 Task: Create a due date automation trigger when advanced on, on the wednesday before a card is due add basic not assigned to me at 11:00 AM.
Action: Mouse moved to (1191, 87)
Screenshot: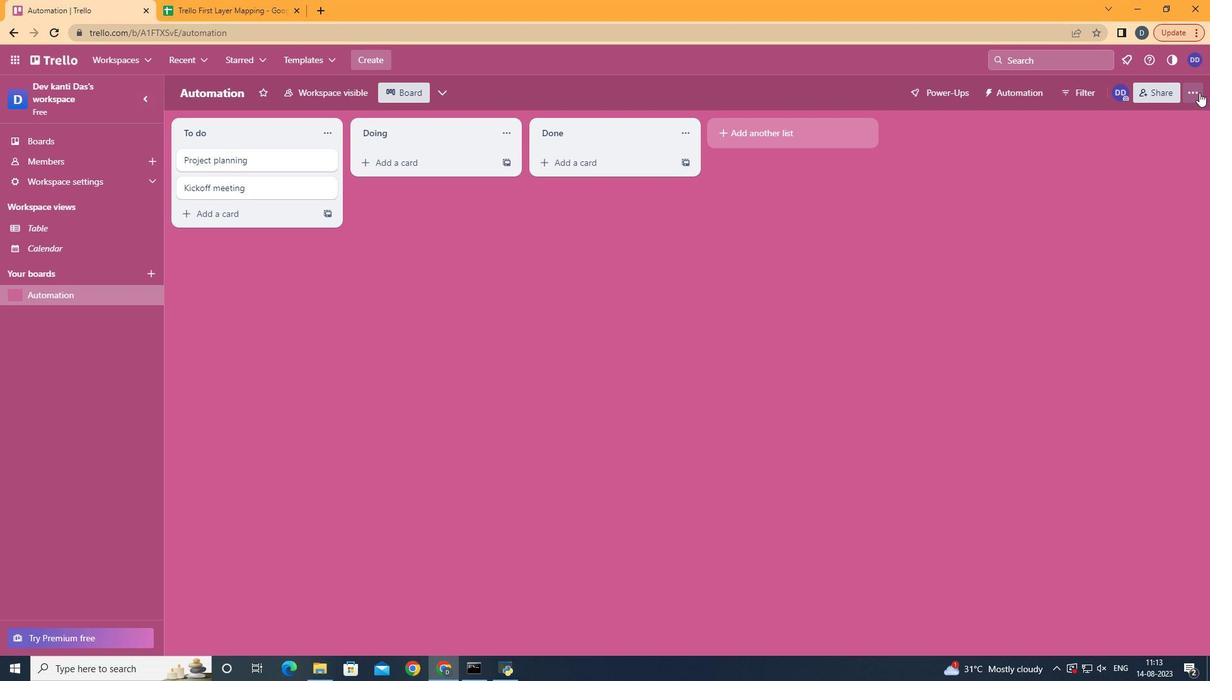 
Action: Mouse pressed left at (1191, 87)
Screenshot: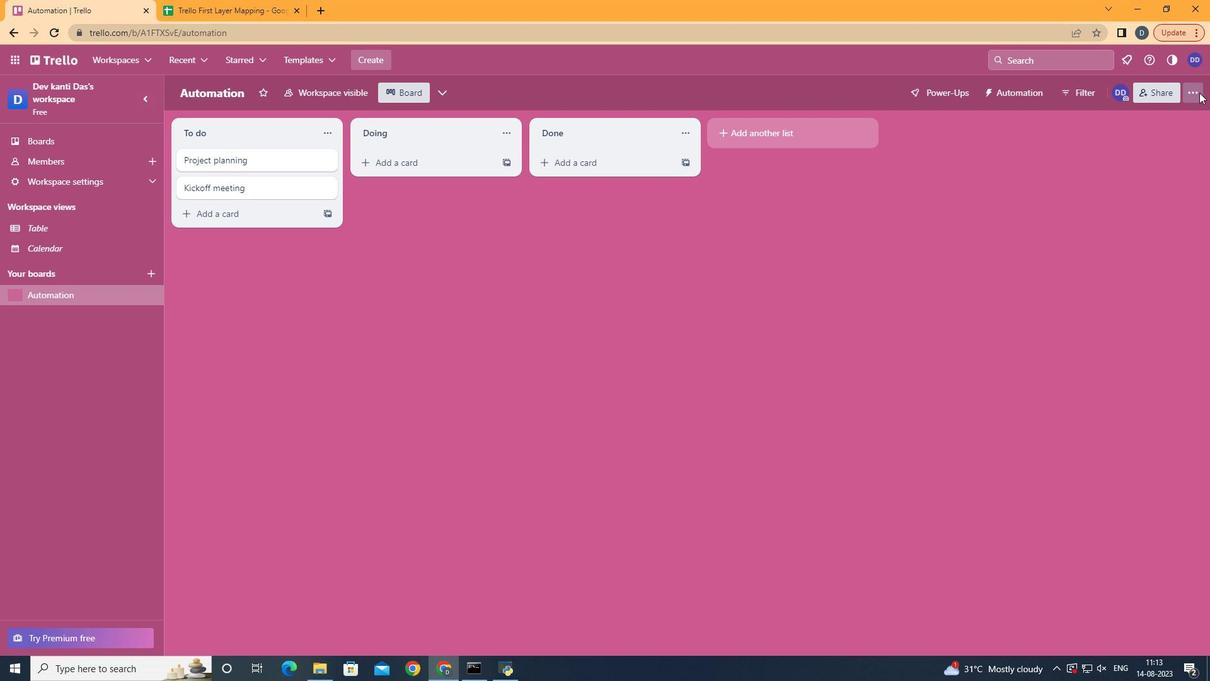 
Action: Mouse moved to (1076, 267)
Screenshot: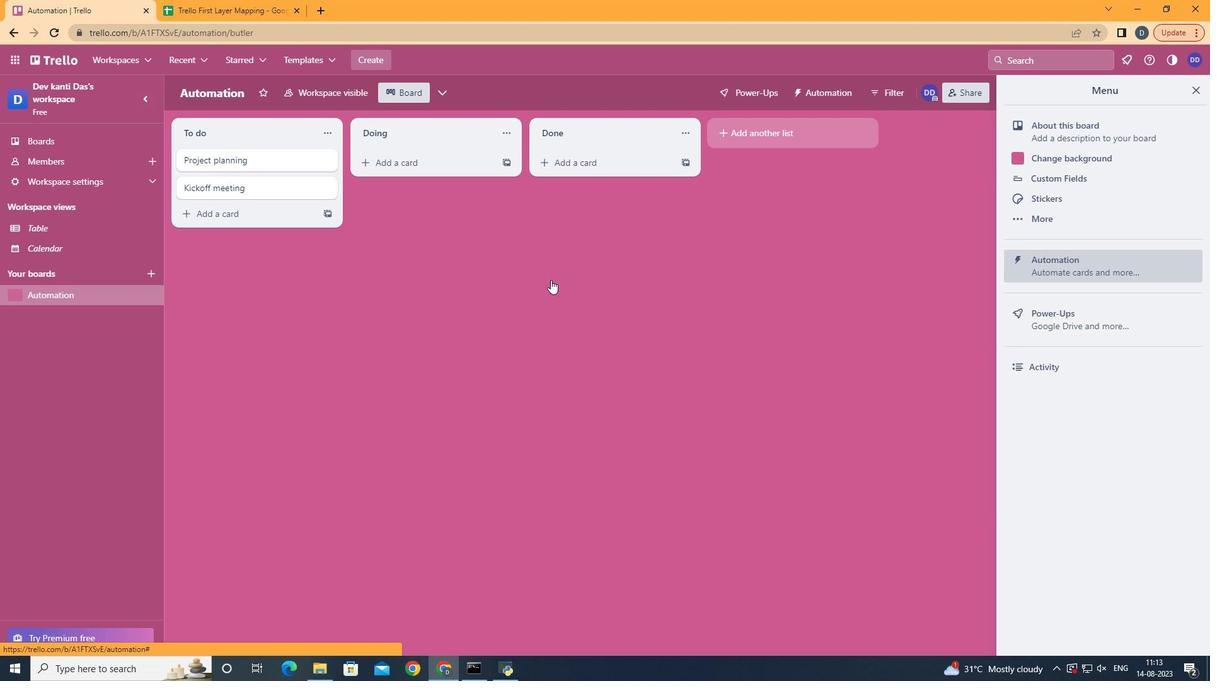 
Action: Mouse pressed left at (1076, 267)
Screenshot: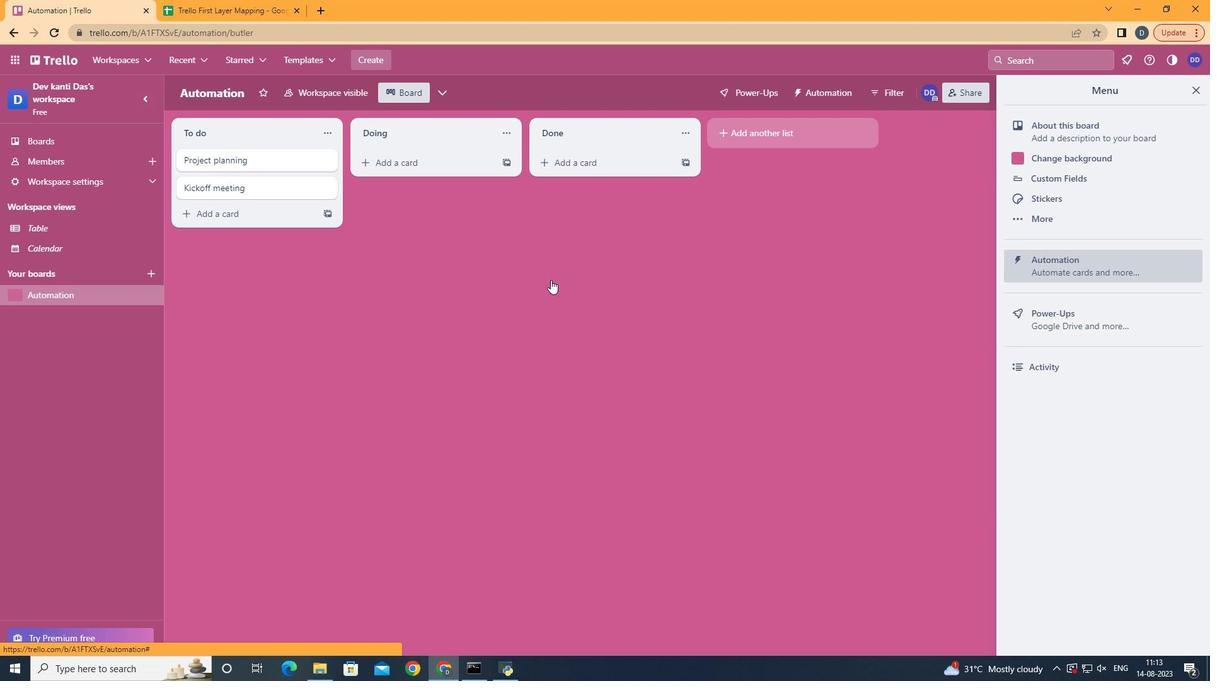 
Action: Mouse moved to (214, 250)
Screenshot: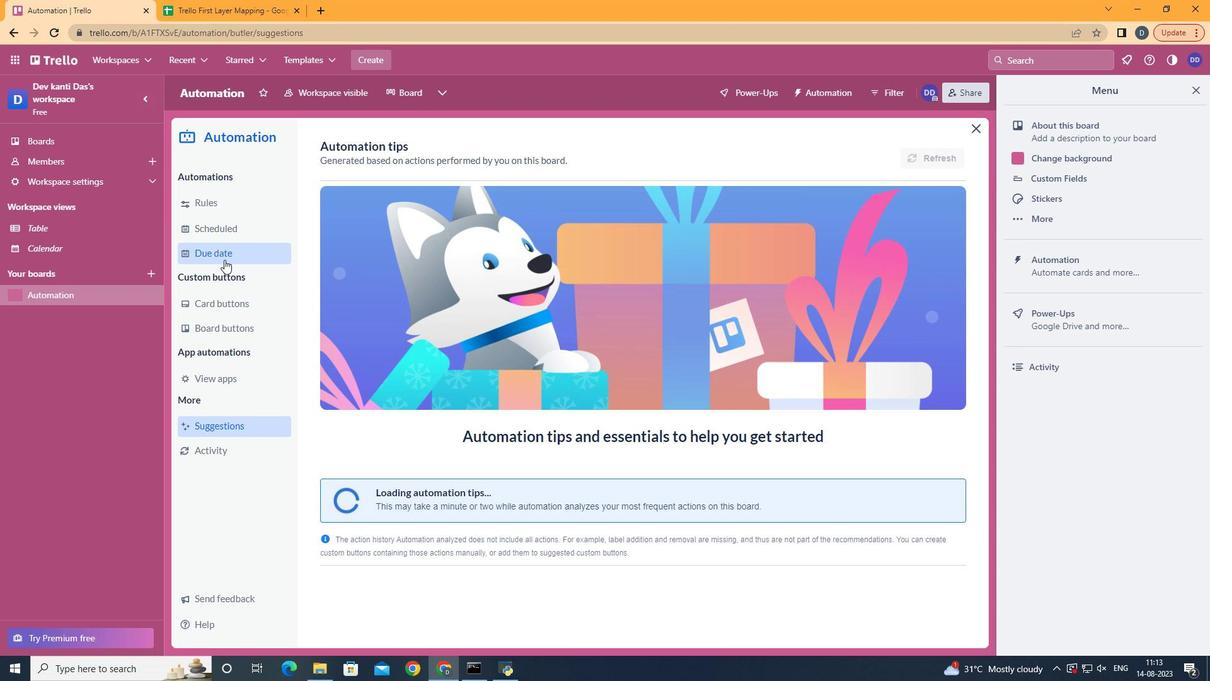 
Action: Mouse pressed left at (214, 250)
Screenshot: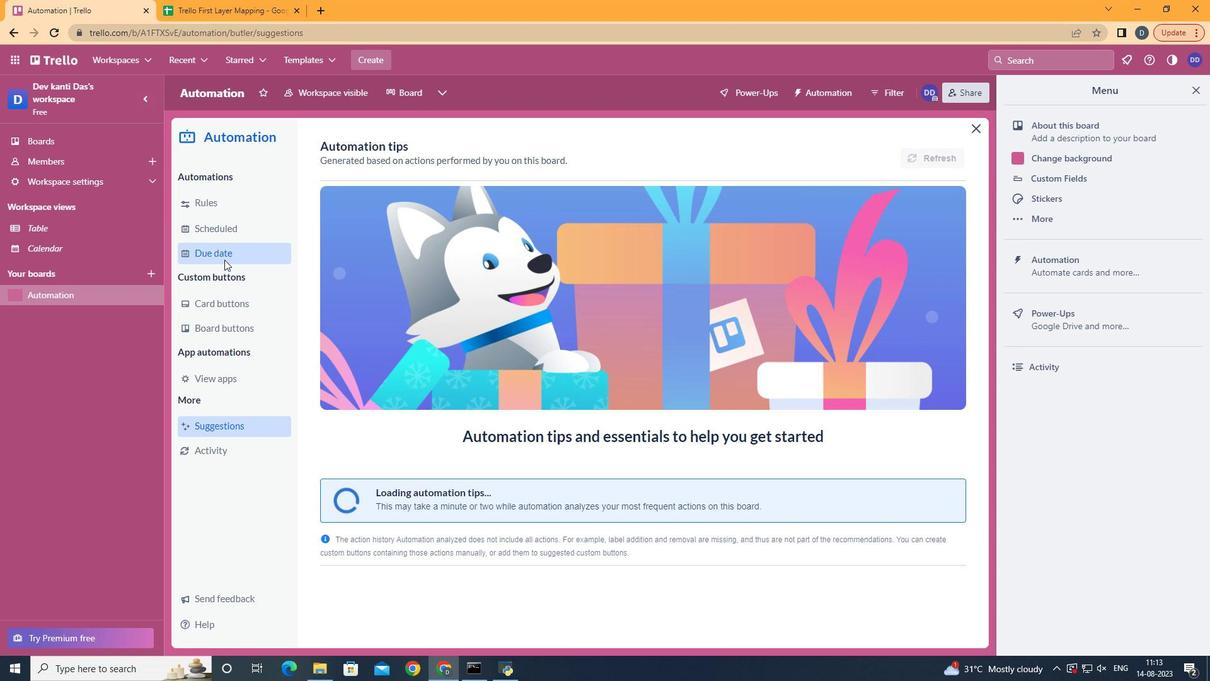 
Action: Mouse moved to (862, 151)
Screenshot: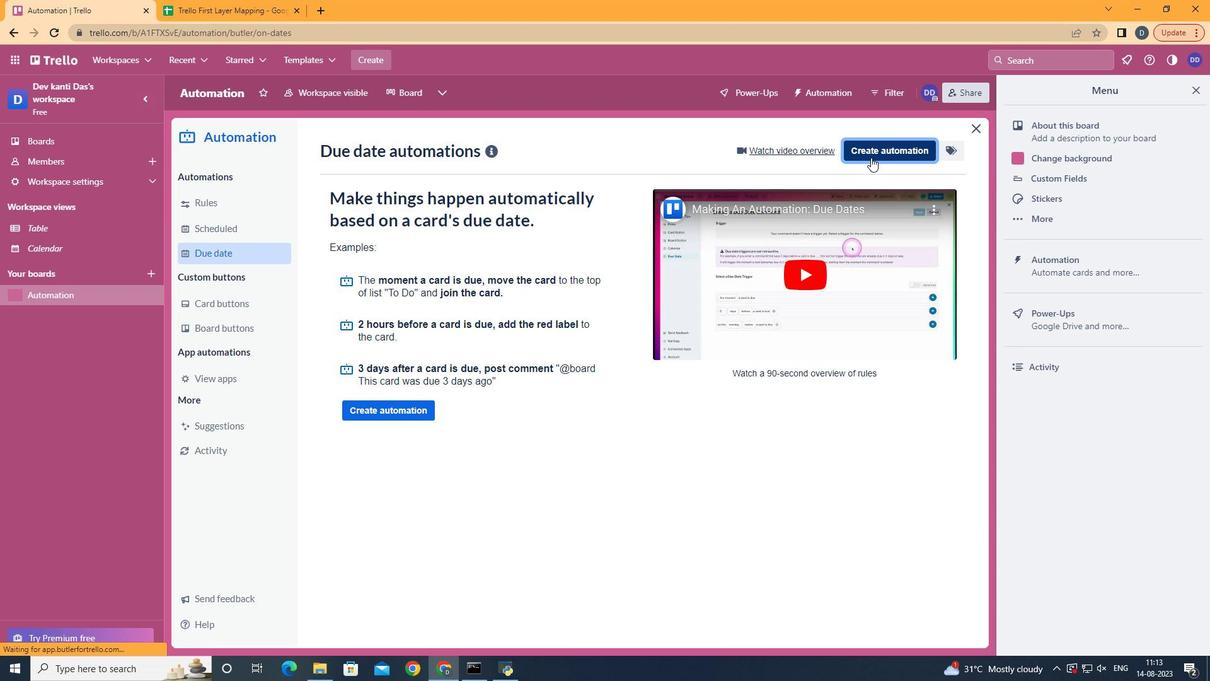 
Action: Mouse pressed left at (862, 151)
Screenshot: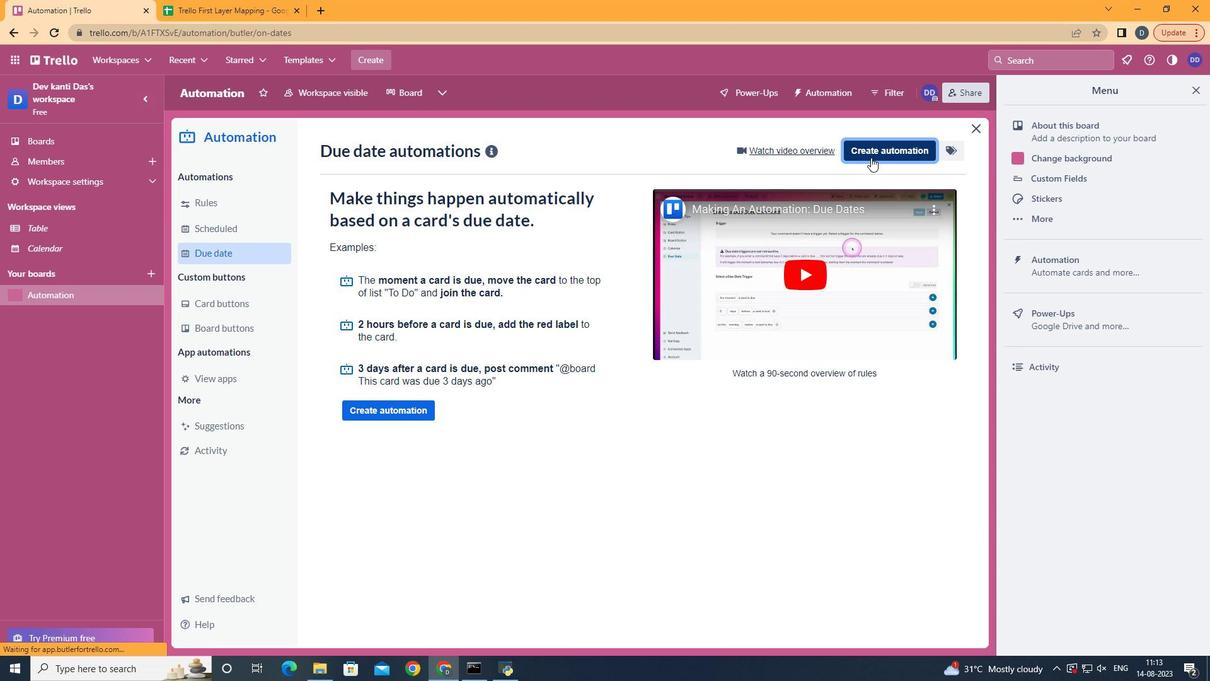 
Action: Mouse moved to (635, 263)
Screenshot: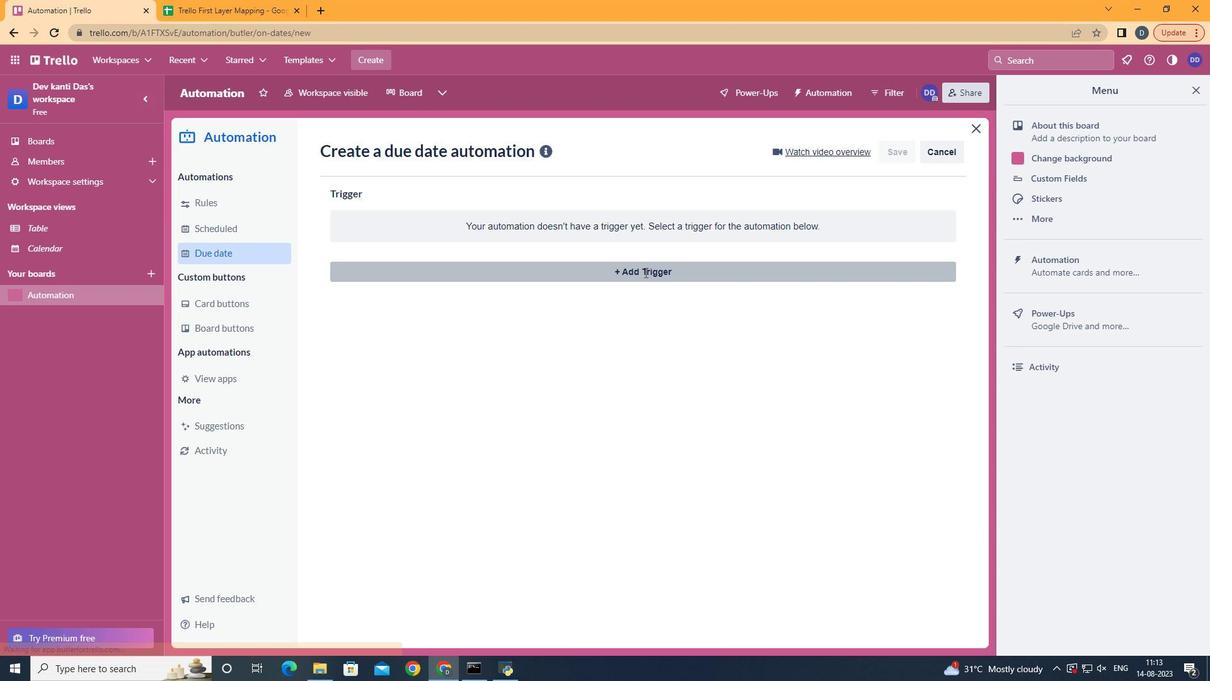 
Action: Mouse pressed left at (635, 263)
Screenshot: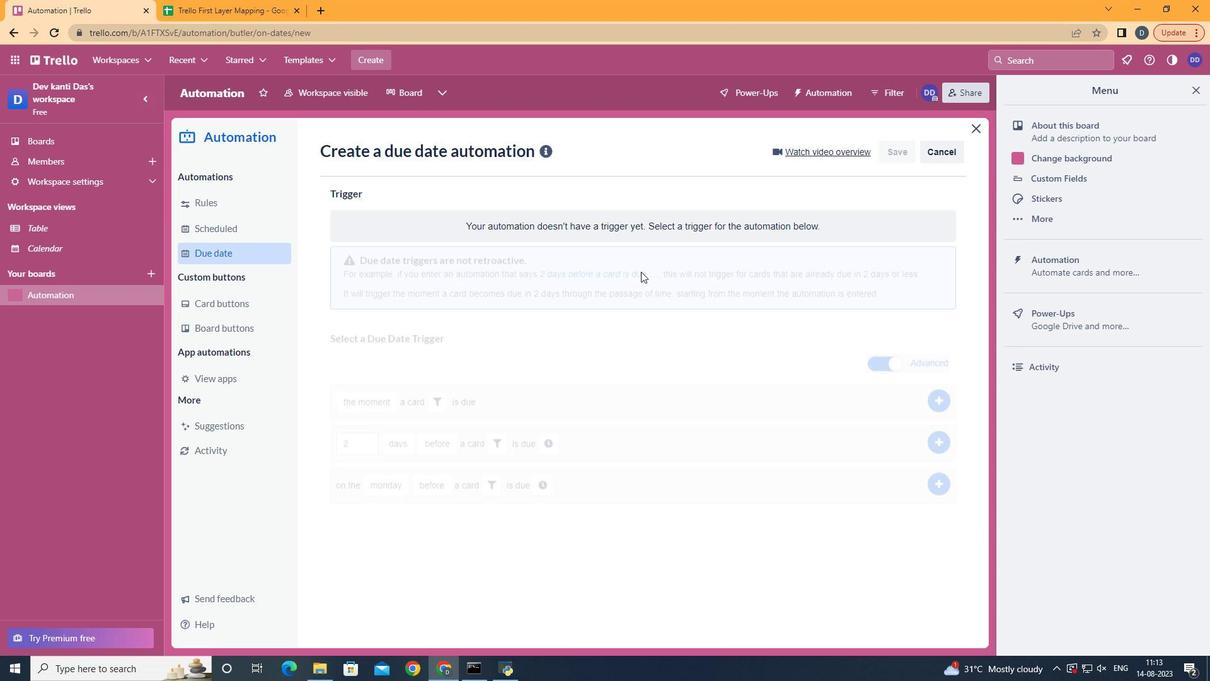
Action: Mouse moved to (394, 370)
Screenshot: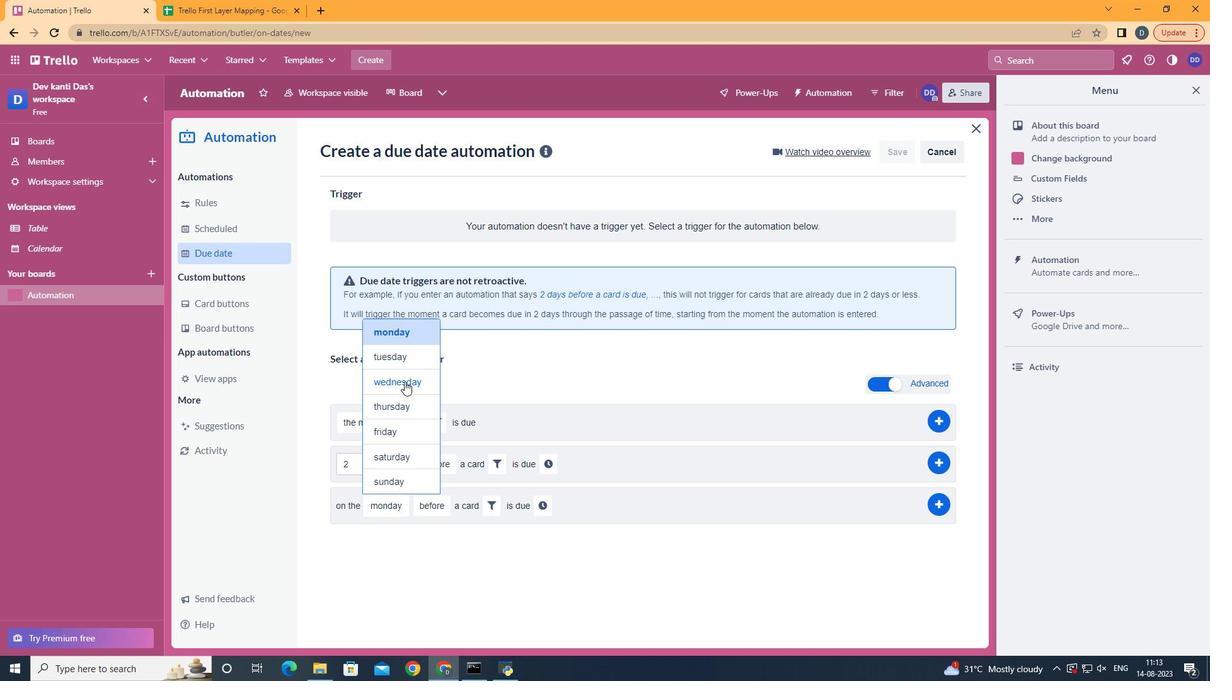 
Action: Mouse pressed left at (394, 370)
Screenshot: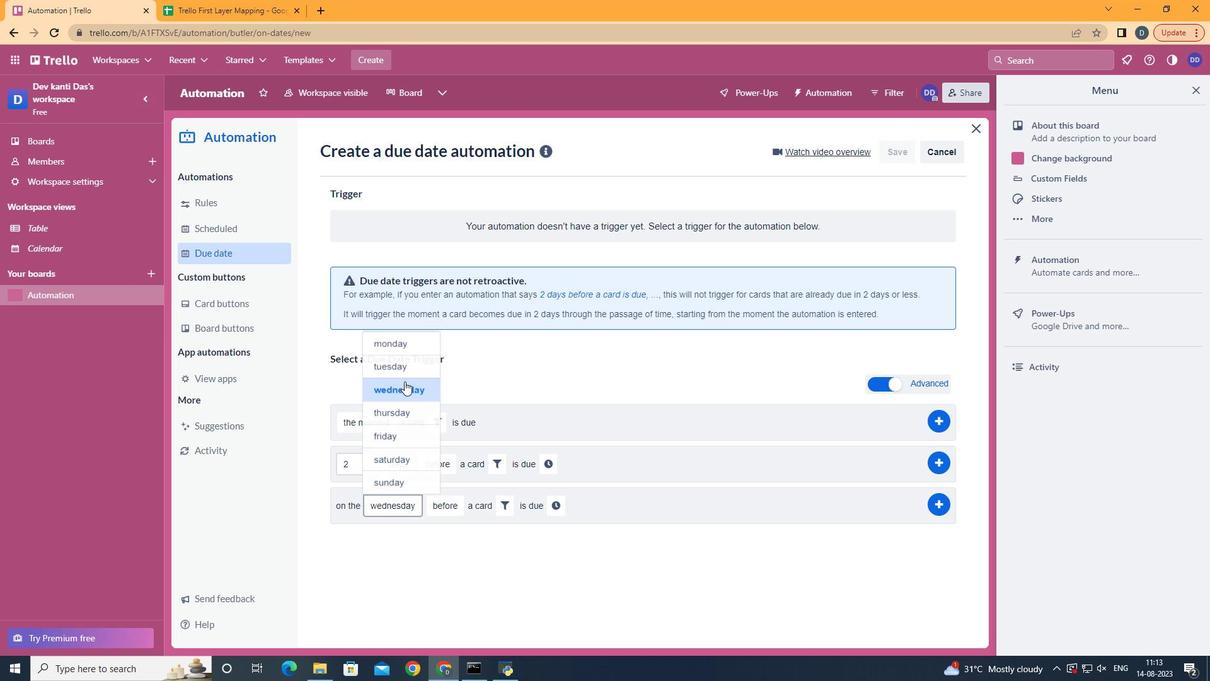 
Action: Mouse moved to (491, 484)
Screenshot: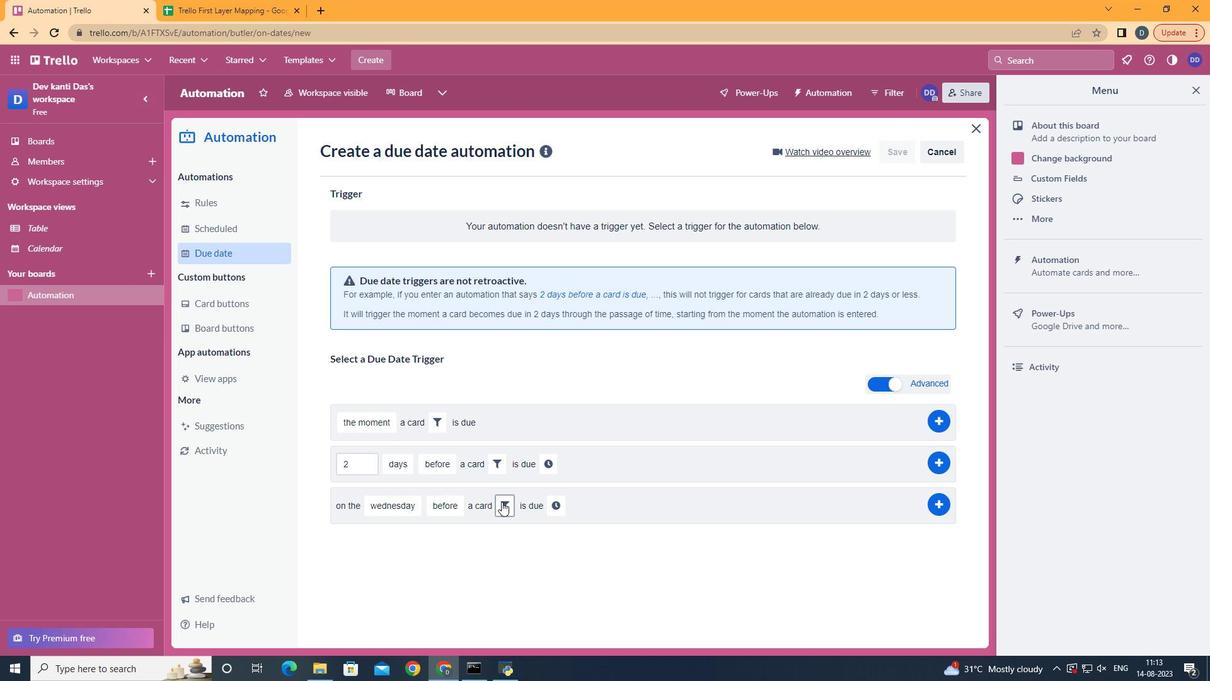 
Action: Mouse pressed left at (491, 484)
Screenshot: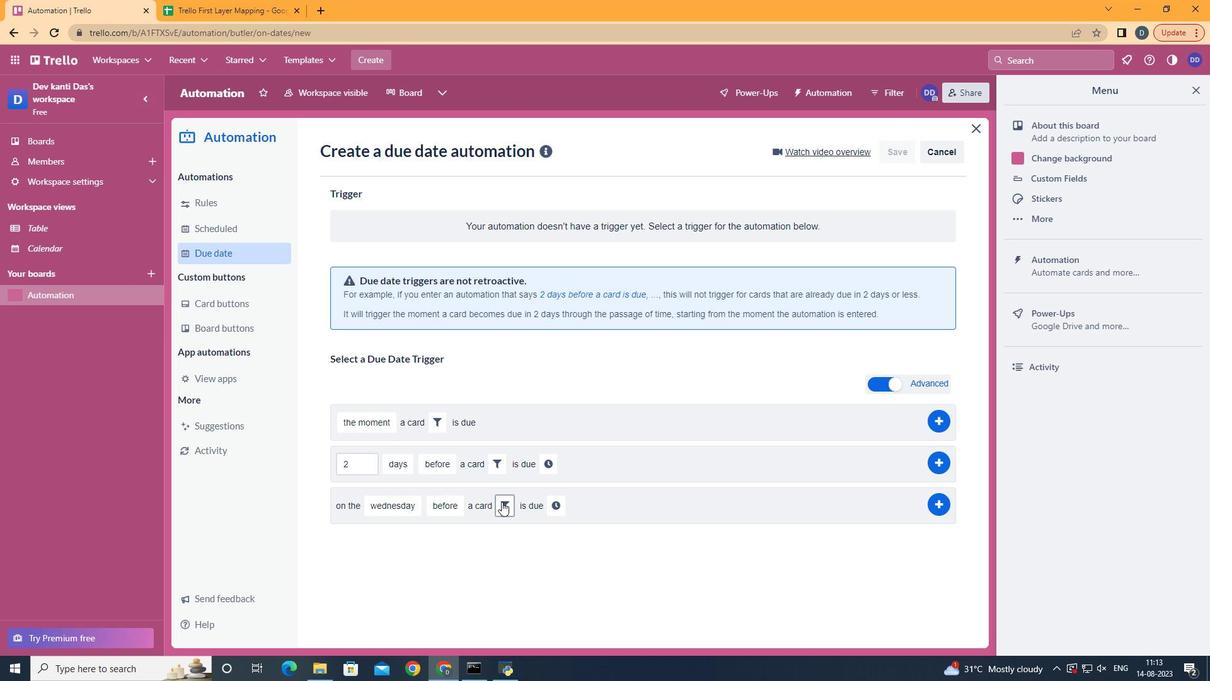 
Action: Mouse moved to (579, 566)
Screenshot: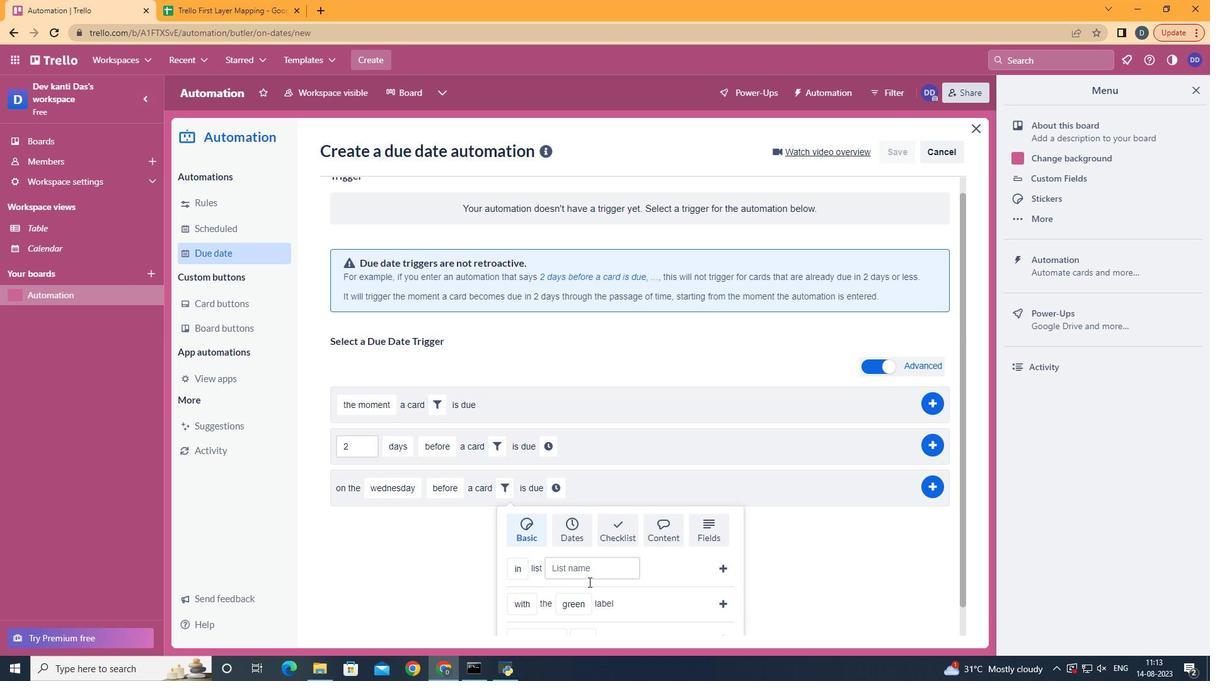 
Action: Mouse scrolled (579, 565) with delta (0, 0)
Screenshot: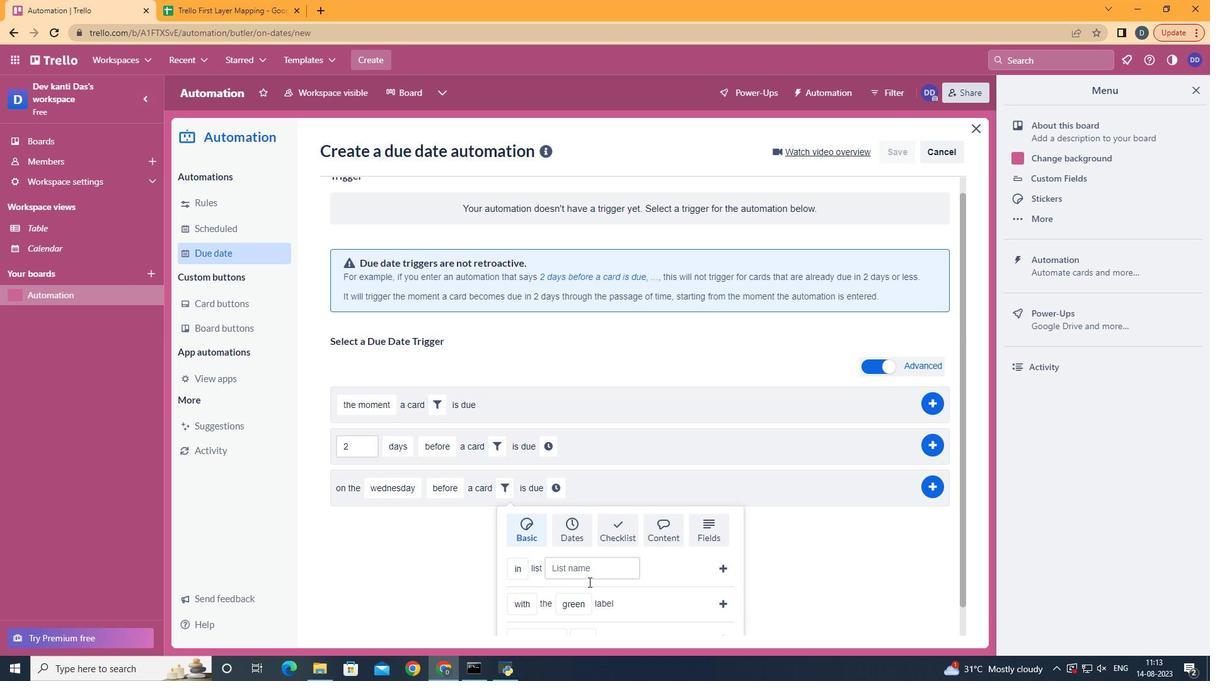 
Action: Mouse scrolled (579, 565) with delta (0, 0)
Screenshot: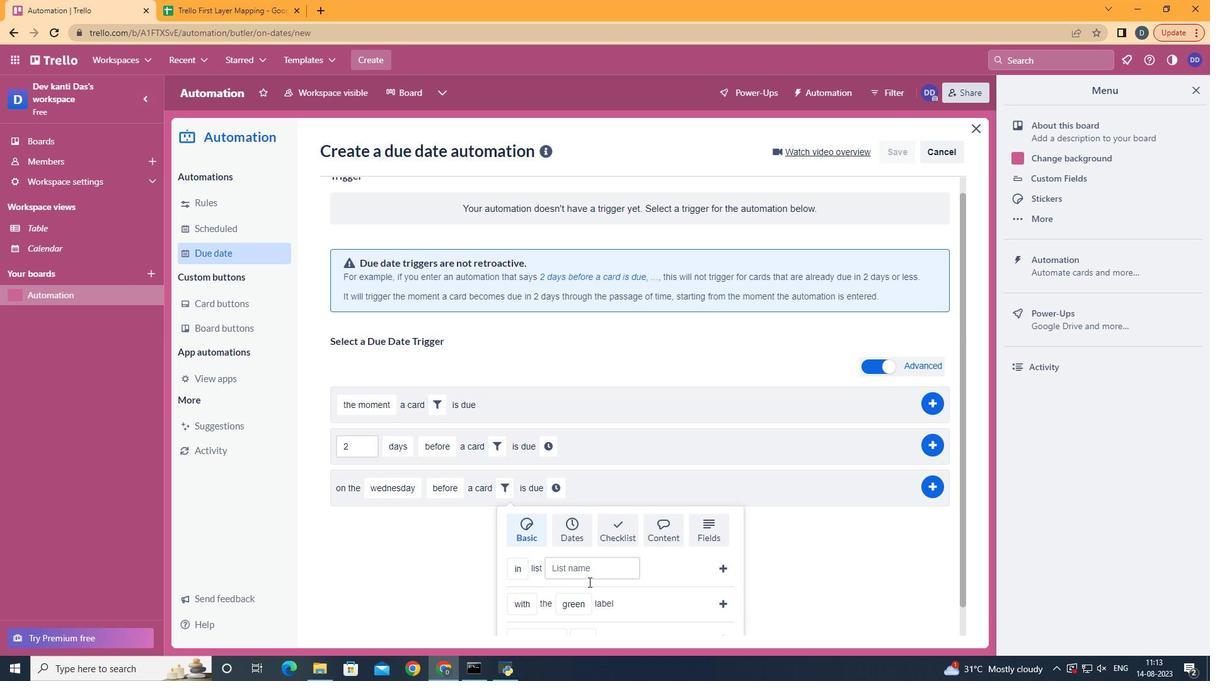 
Action: Mouse scrolled (579, 565) with delta (0, 0)
Screenshot: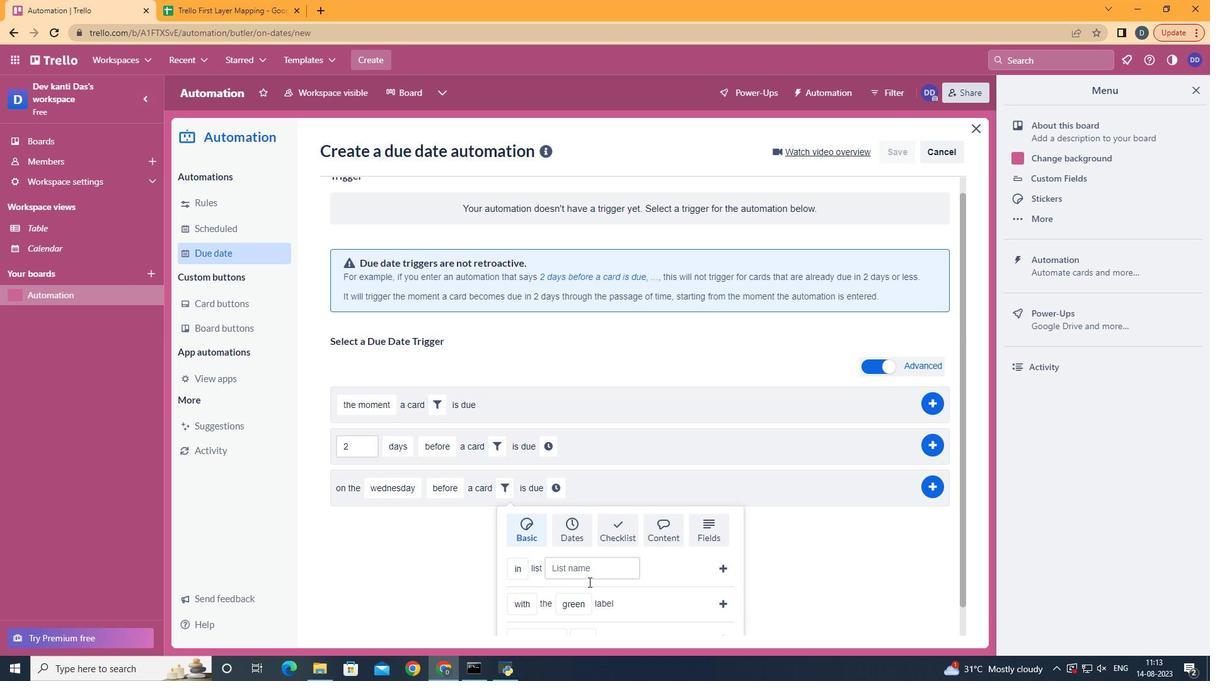 
Action: Mouse scrolled (579, 565) with delta (0, 0)
Screenshot: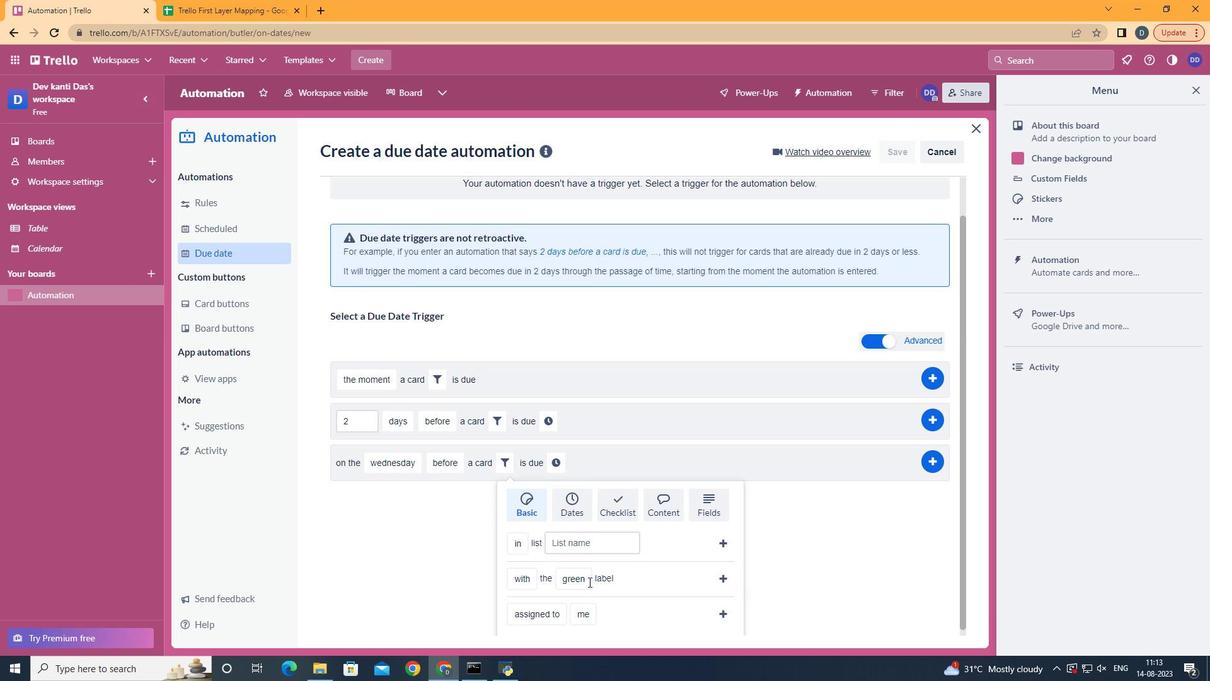 
Action: Mouse scrolled (579, 565) with delta (0, 0)
Screenshot: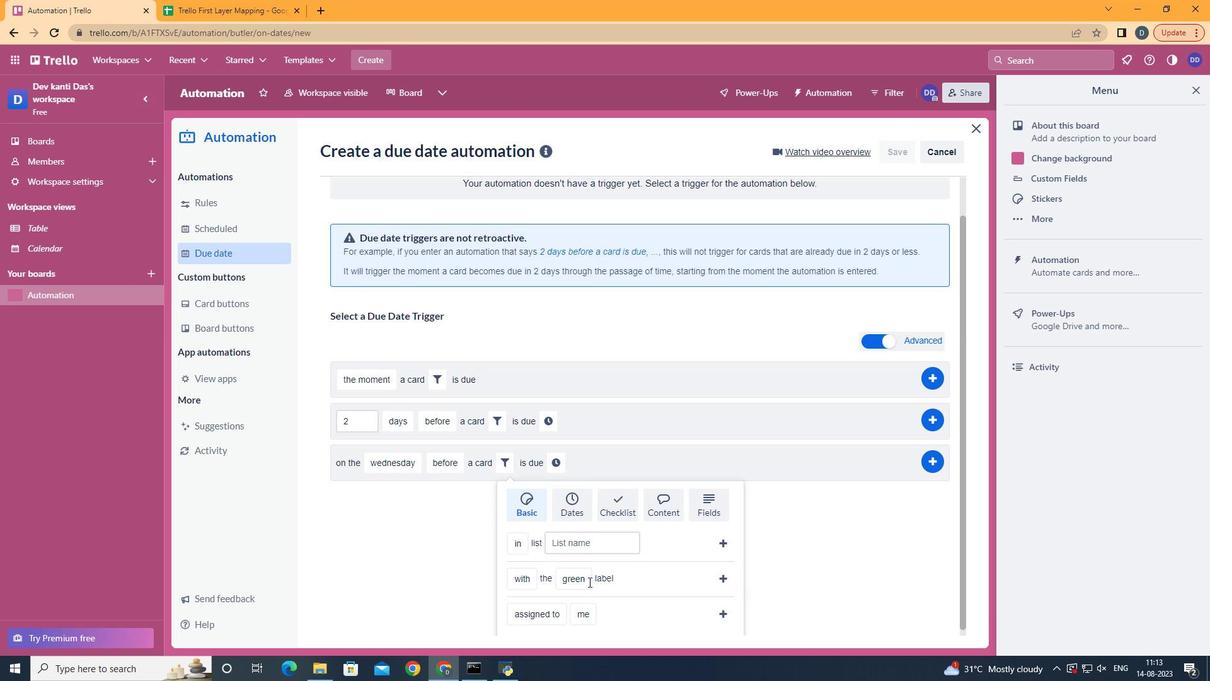 
Action: Mouse moved to (541, 568)
Screenshot: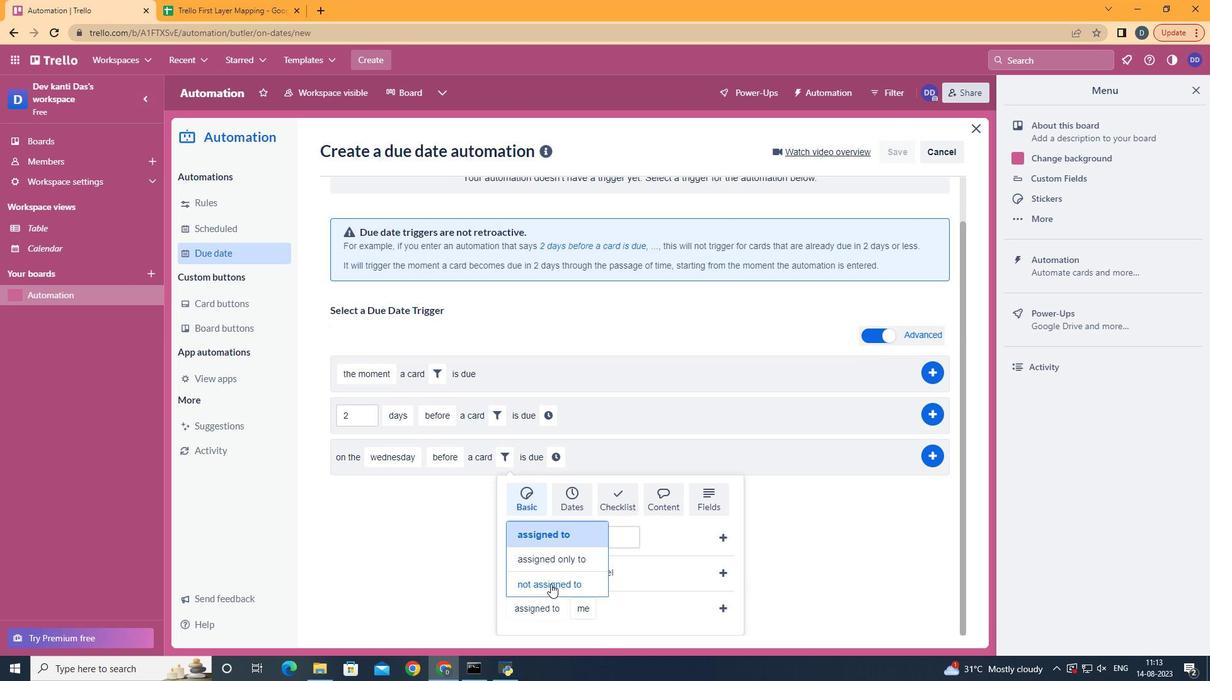 
Action: Mouse pressed left at (541, 568)
Screenshot: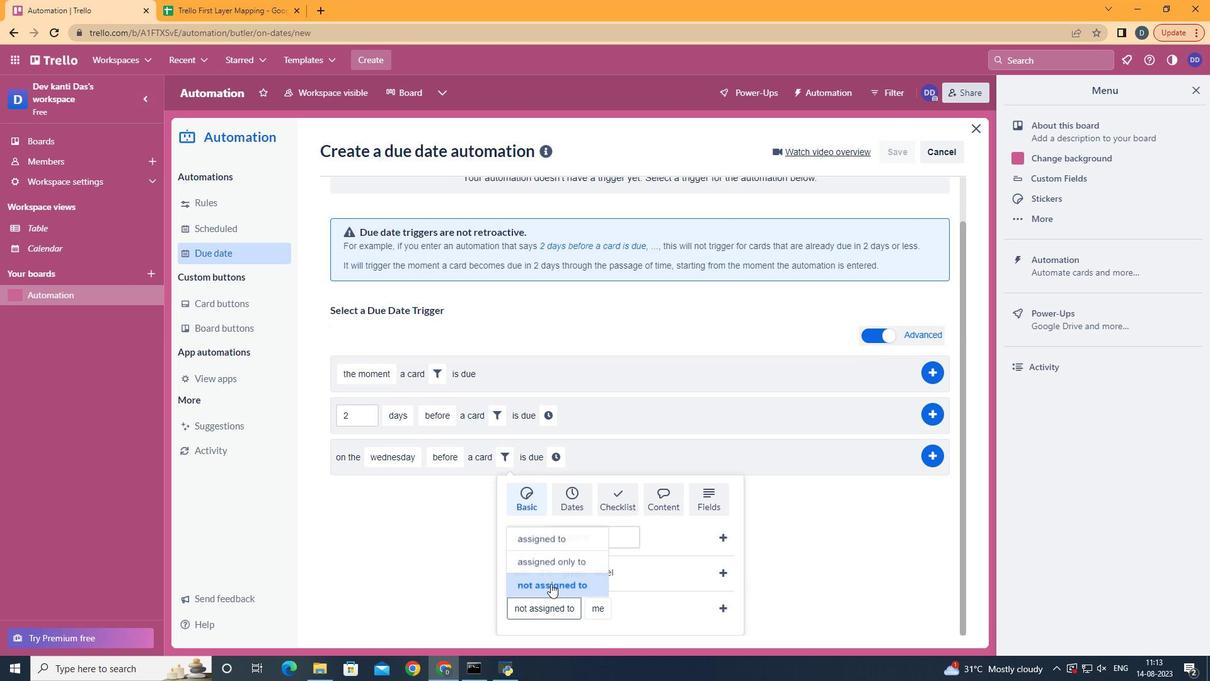 
Action: Mouse moved to (708, 591)
Screenshot: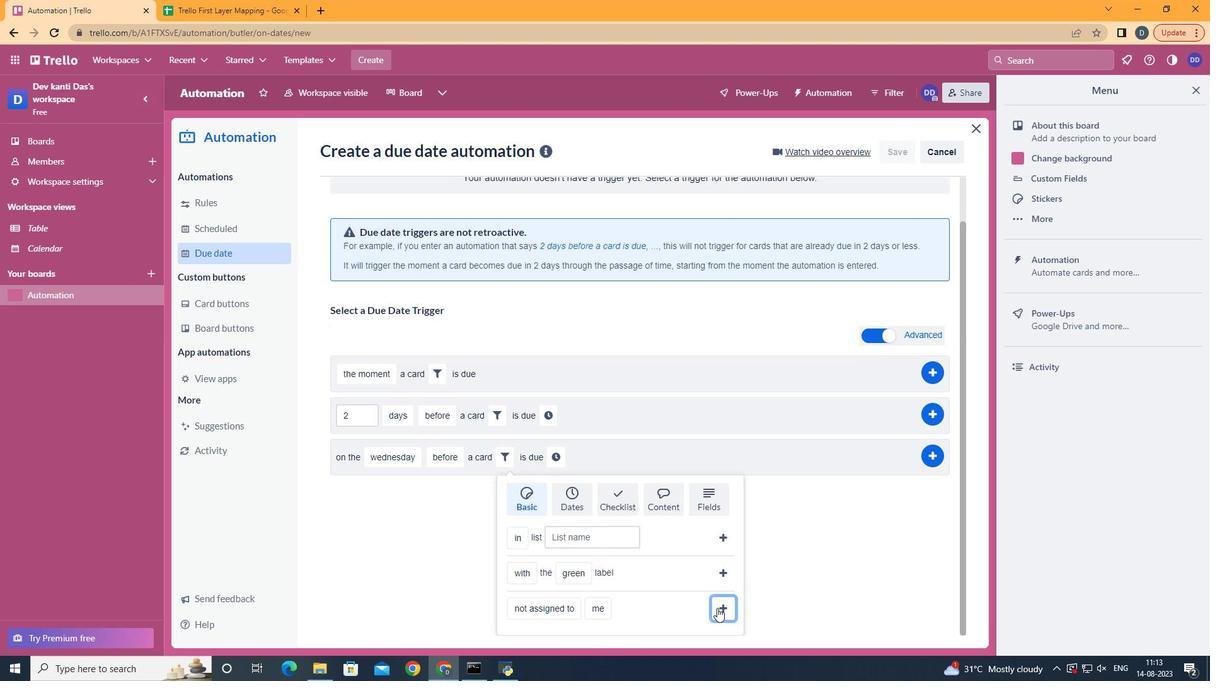 
Action: Mouse pressed left at (708, 591)
Screenshot: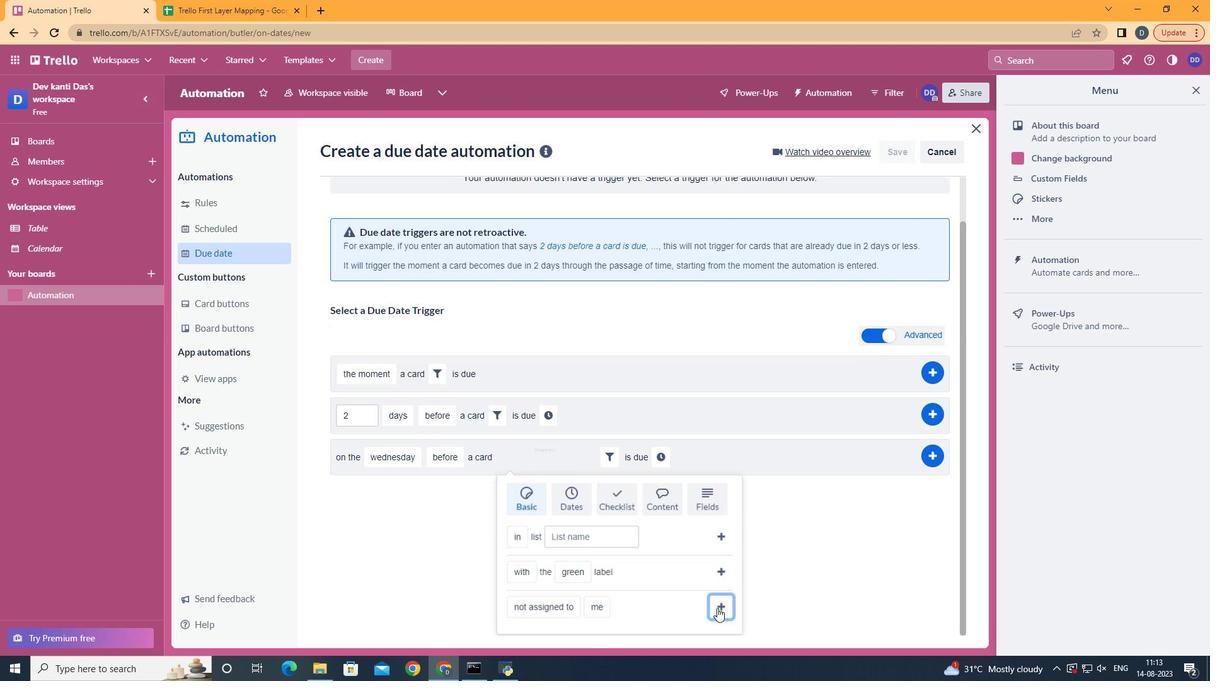 
Action: Mouse moved to (662, 501)
Screenshot: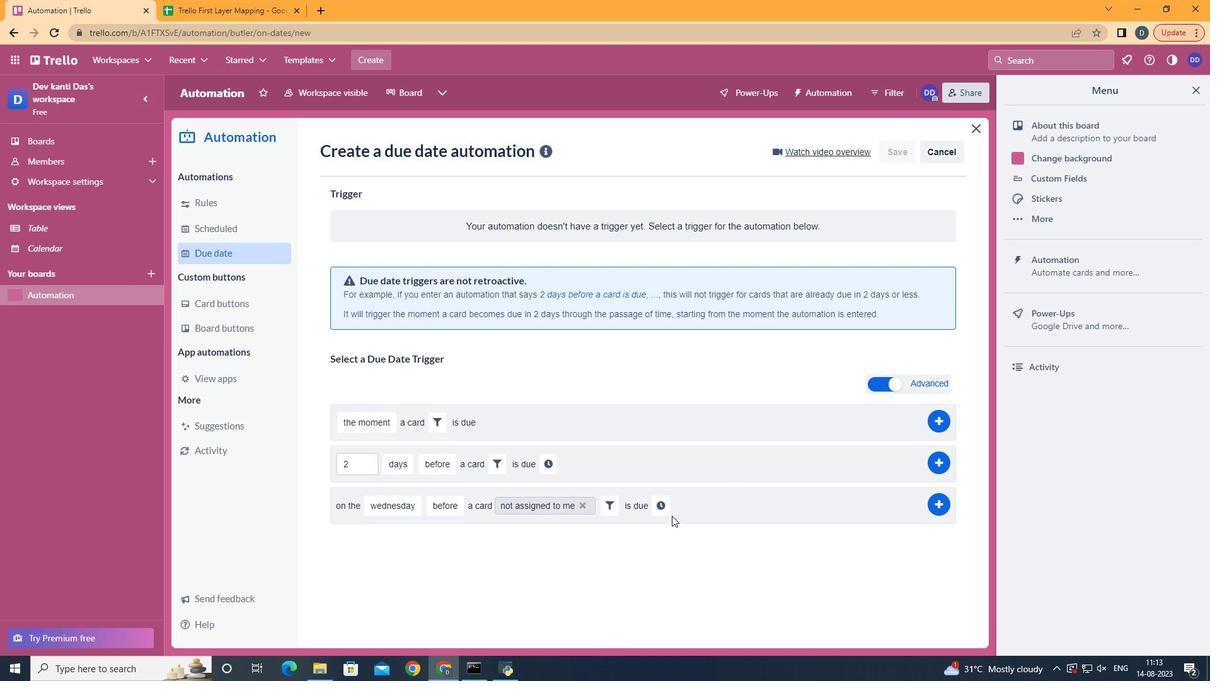 
Action: Mouse pressed left at (662, 501)
Screenshot: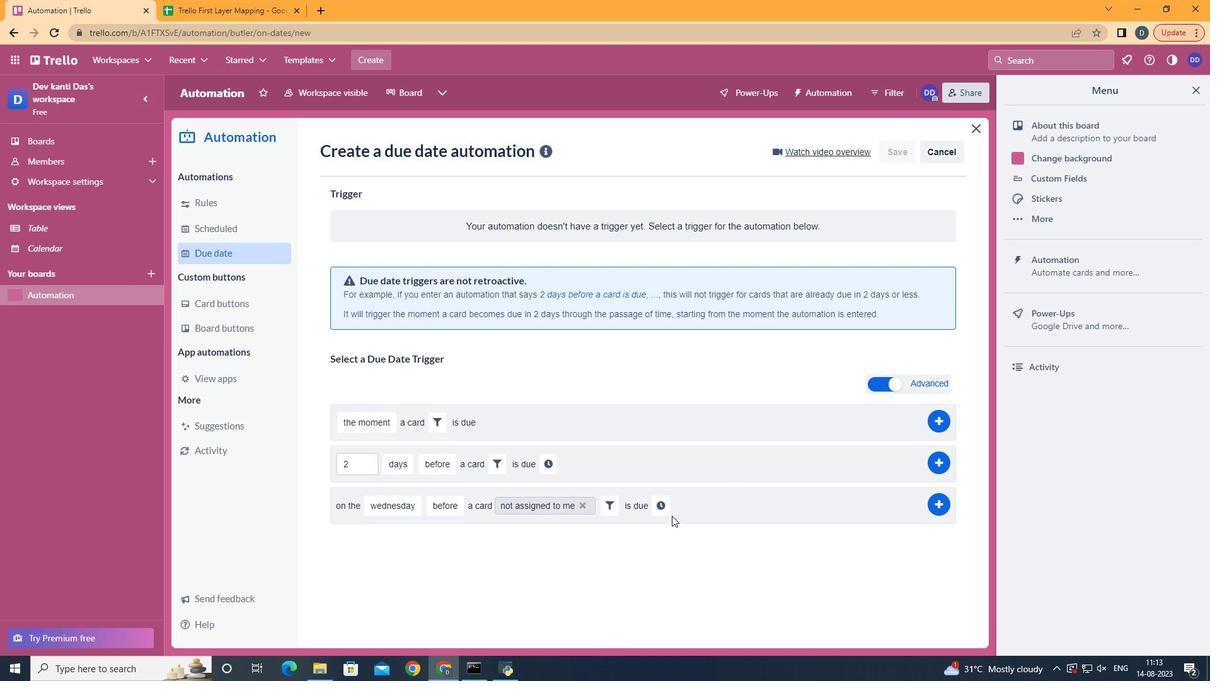 
Action: Mouse moved to (653, 493)
Screenshot: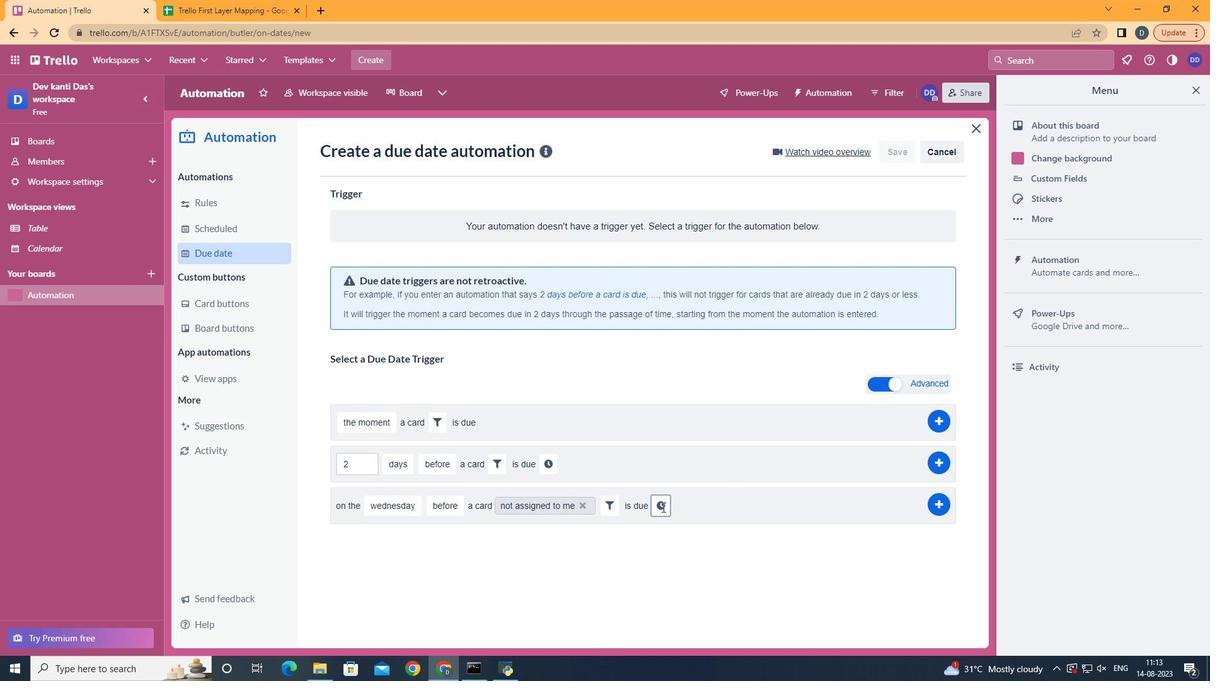 
Action: Mouse pressed left at (653, 493)
Screenshot: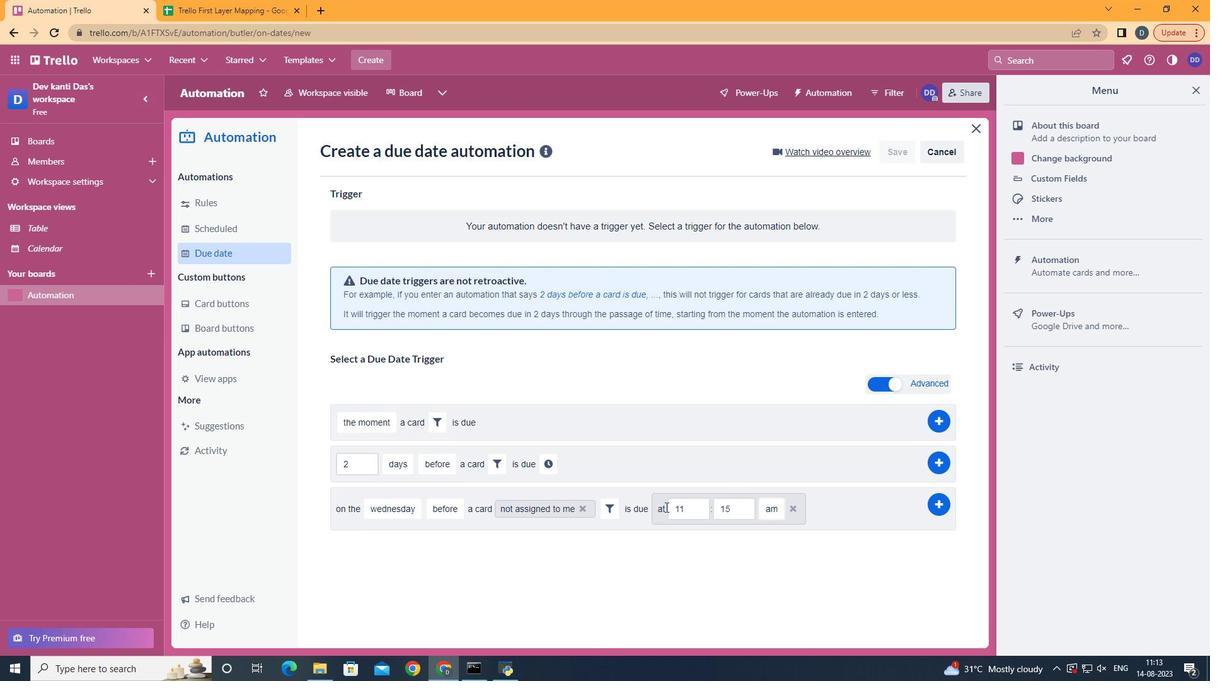 
Action: Mouse moved to (730, 497)
Screenshot: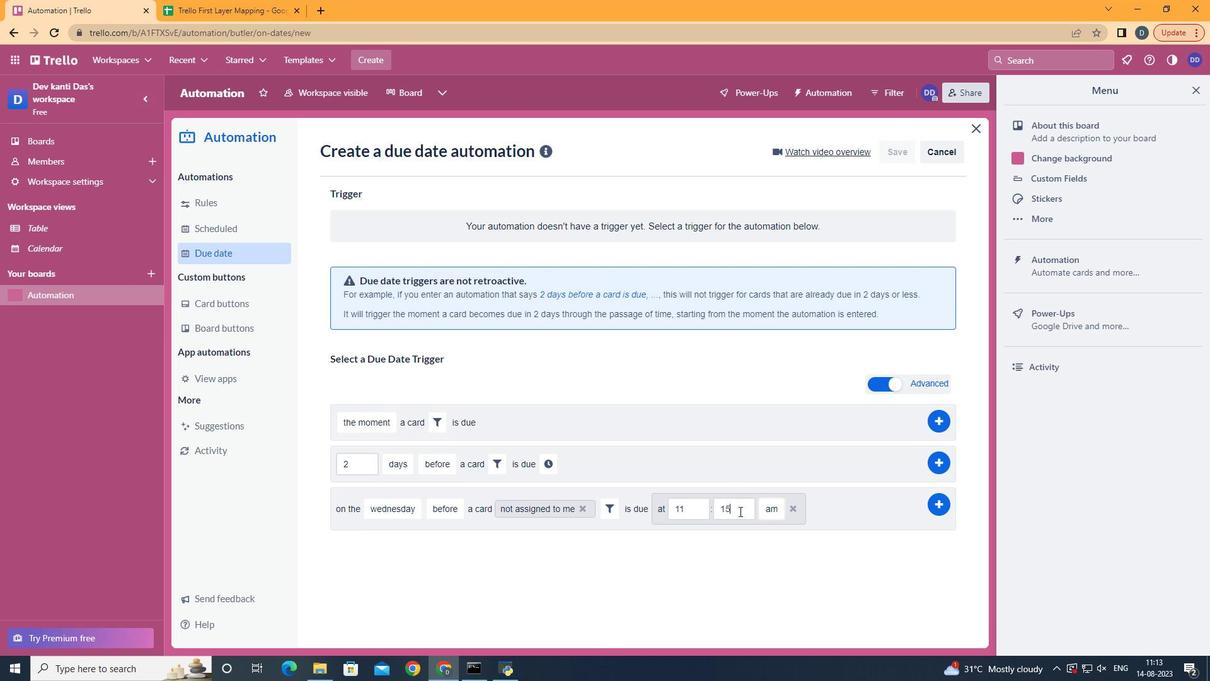 
Action: Mouse pressed left at (730, 497)
Screenshot: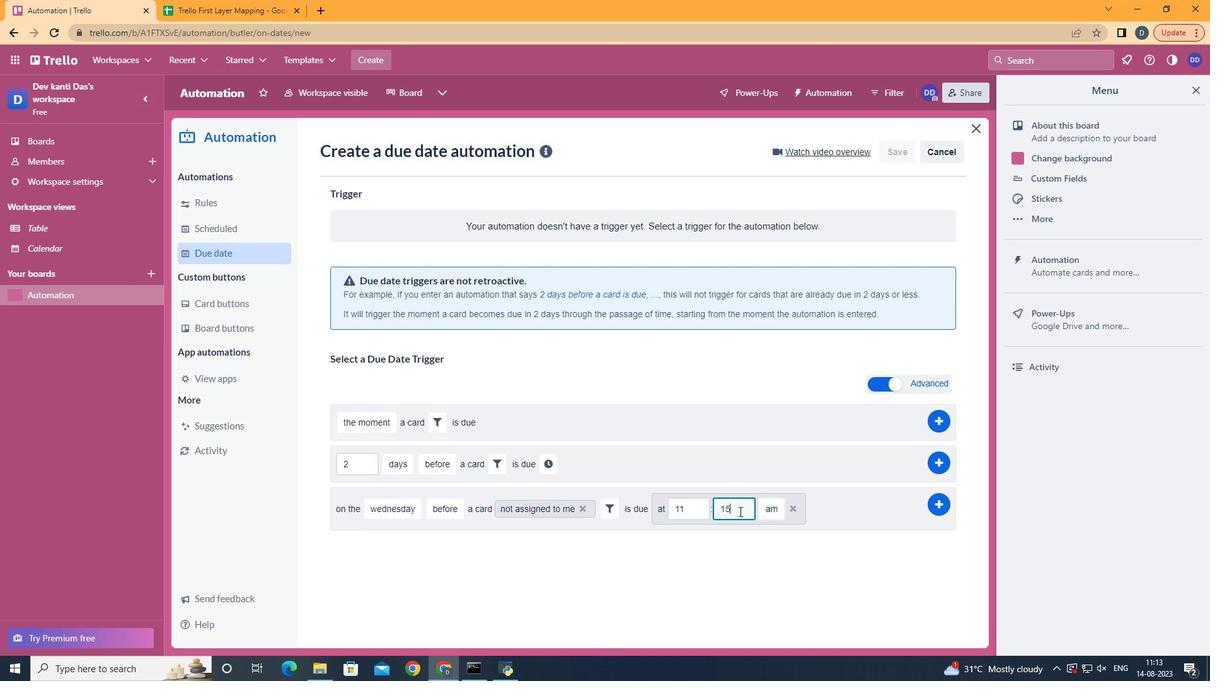 
Action: Mouse moved to (730, 496)
Screenshot: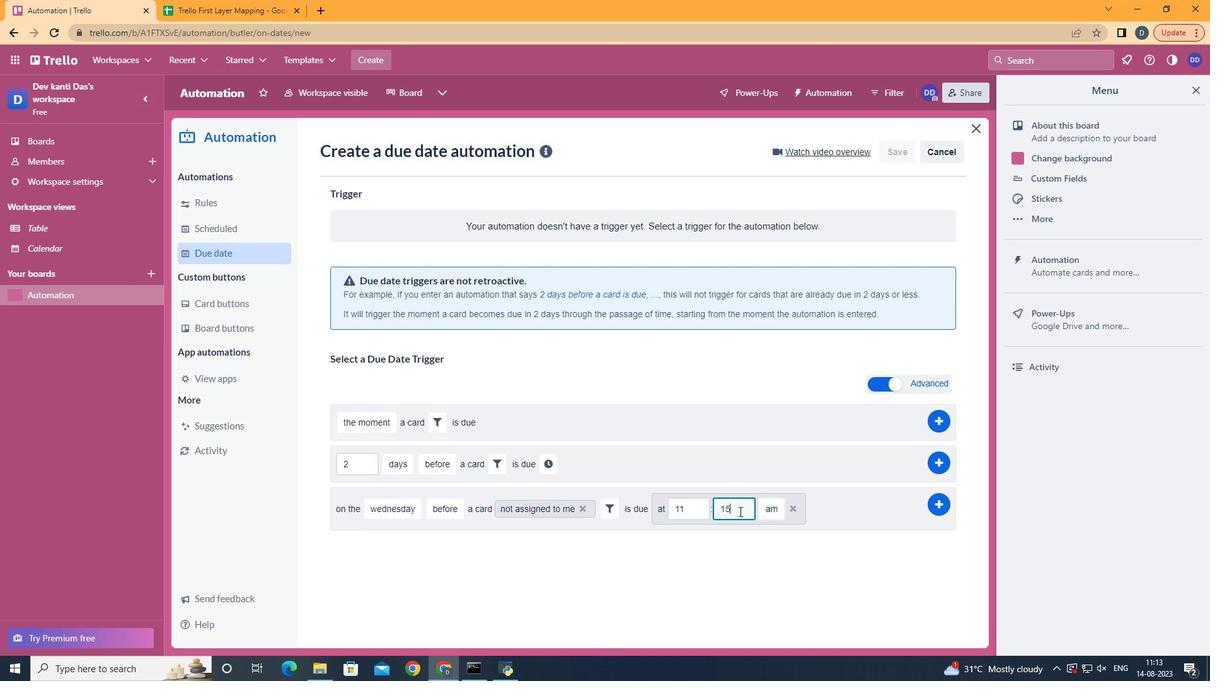 
Action: Key pressed <Key.backspace><Key.backspace>00
Screenshot: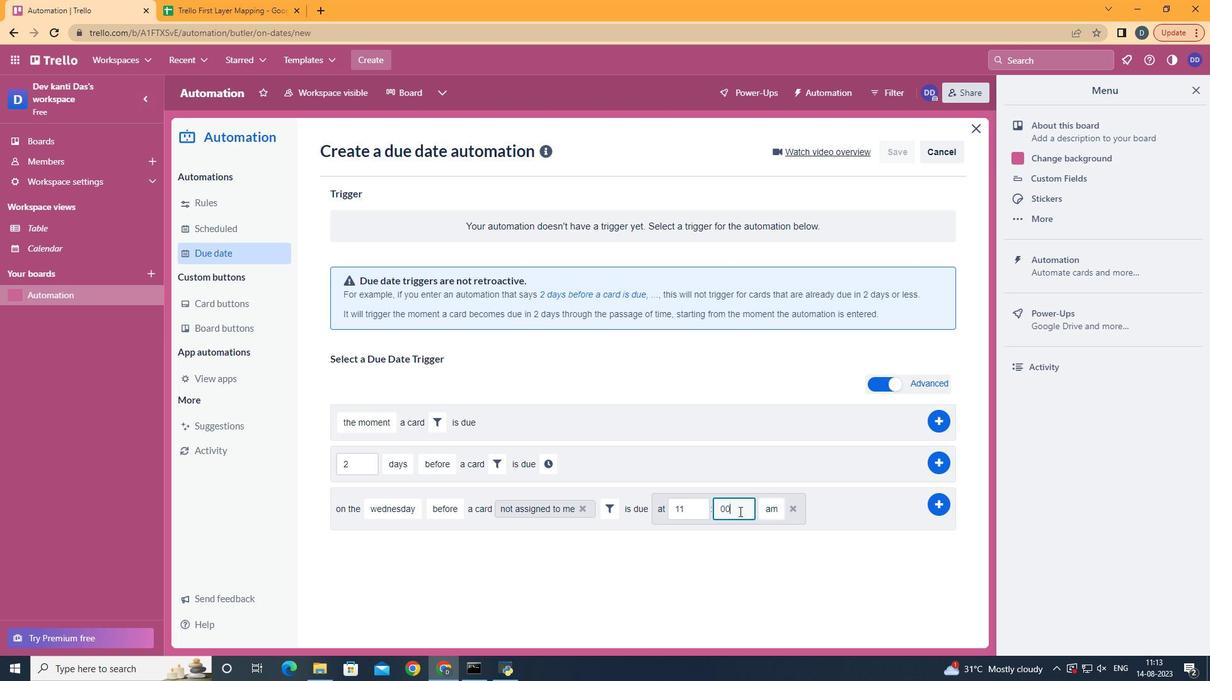 
Action: Mouse moved to (926, 494)
Screenshot: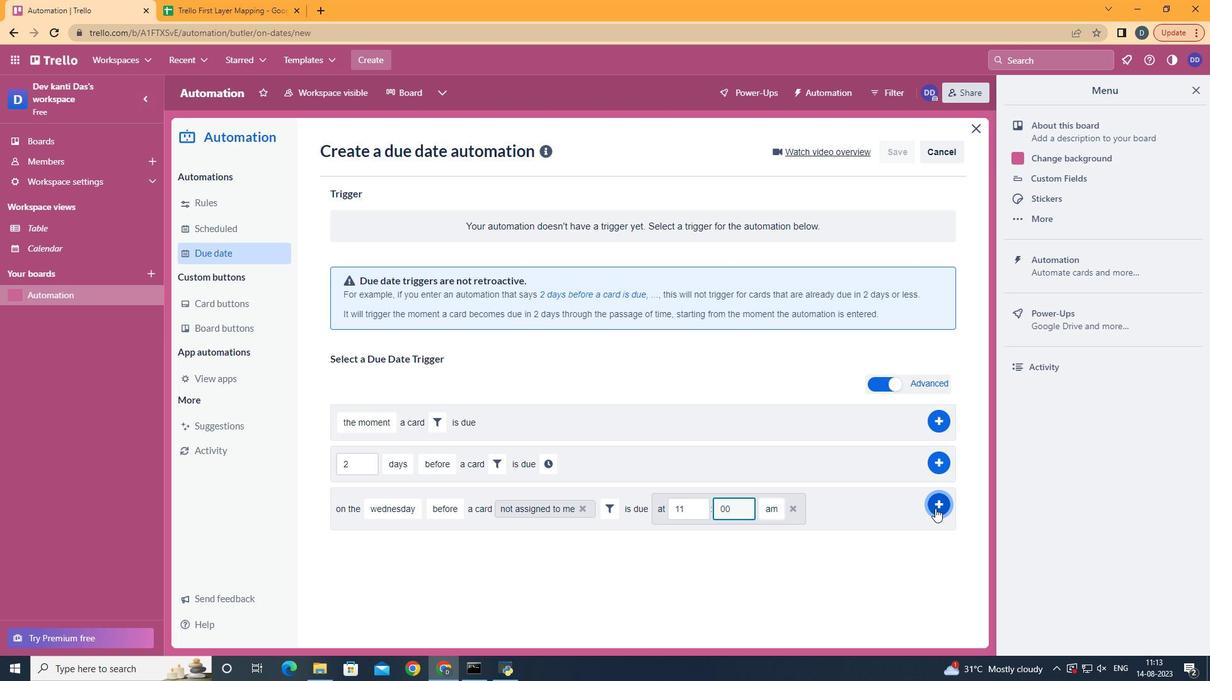 
Action: Mouse pressed left at (926, 494)
Screenshot: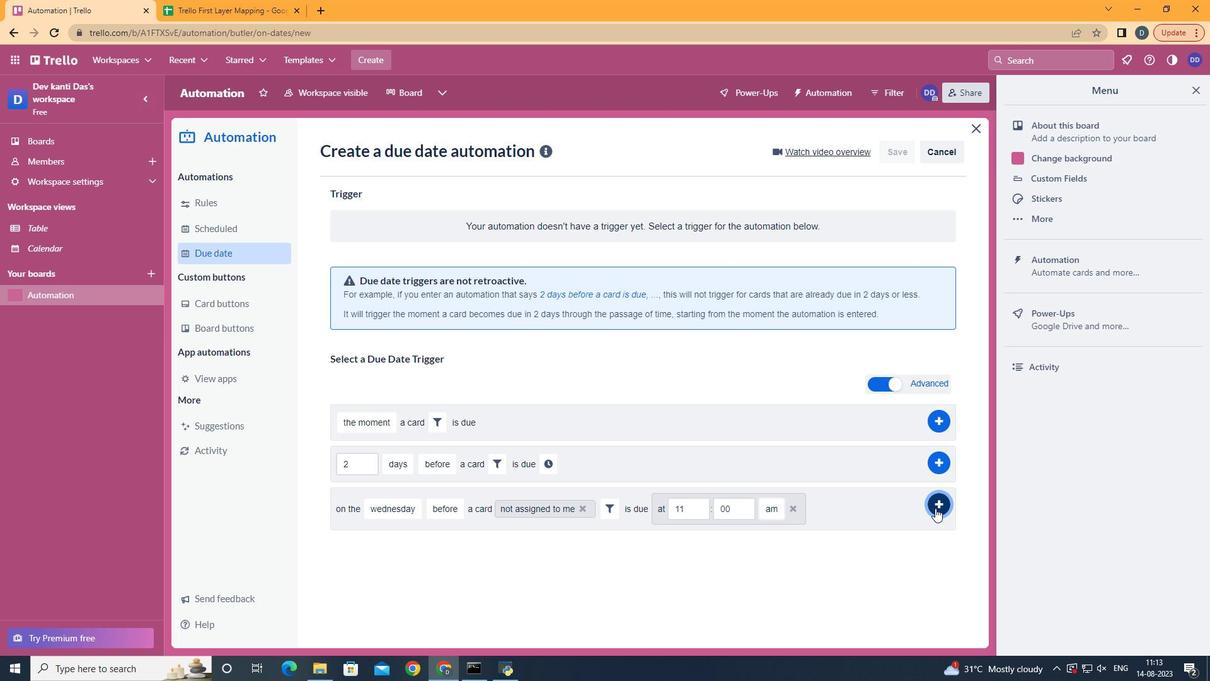 
